 Task: Preview a ticket where group is Support.
Action: Mouse moved to (433, 318)
Screenshot: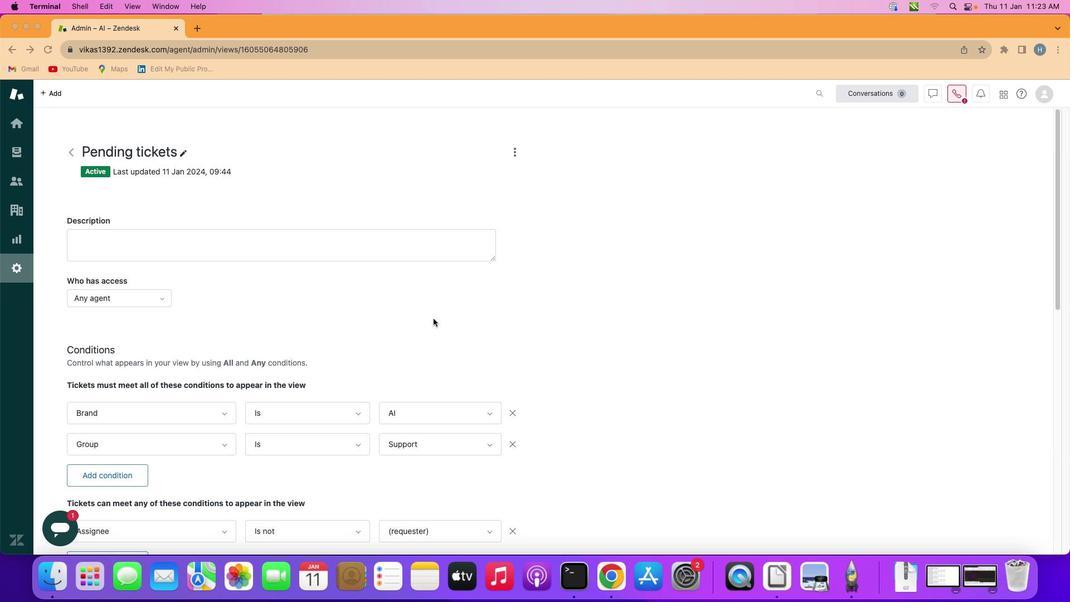 
Action: Mouse scrolled (433, 318) with delta (0, 0)
Screenshot: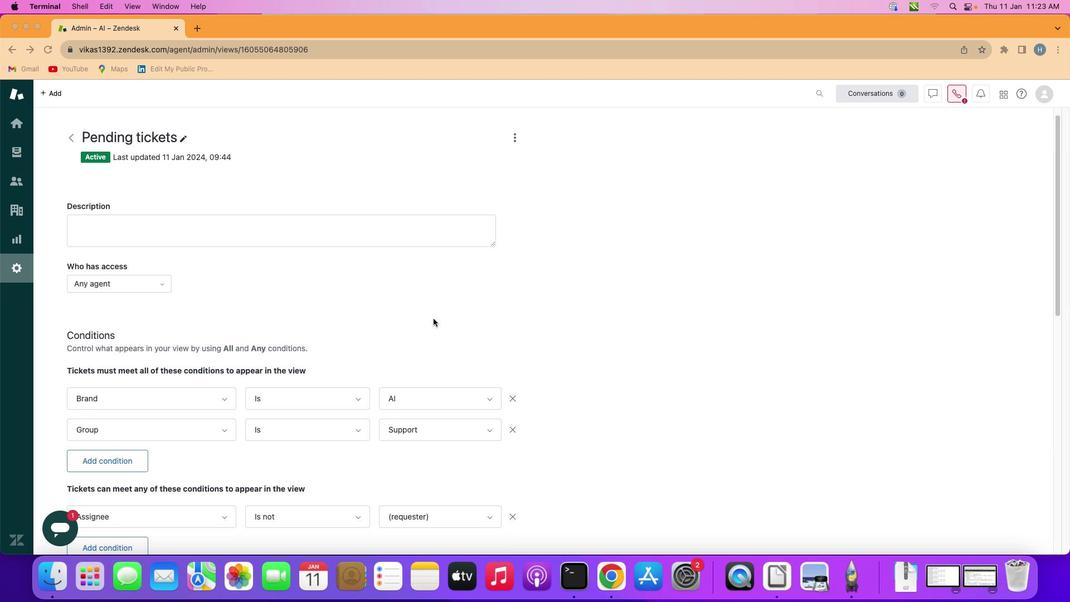 
Action: Mouse scrolled (433, 318) with delta (0, 0)
Screenshot: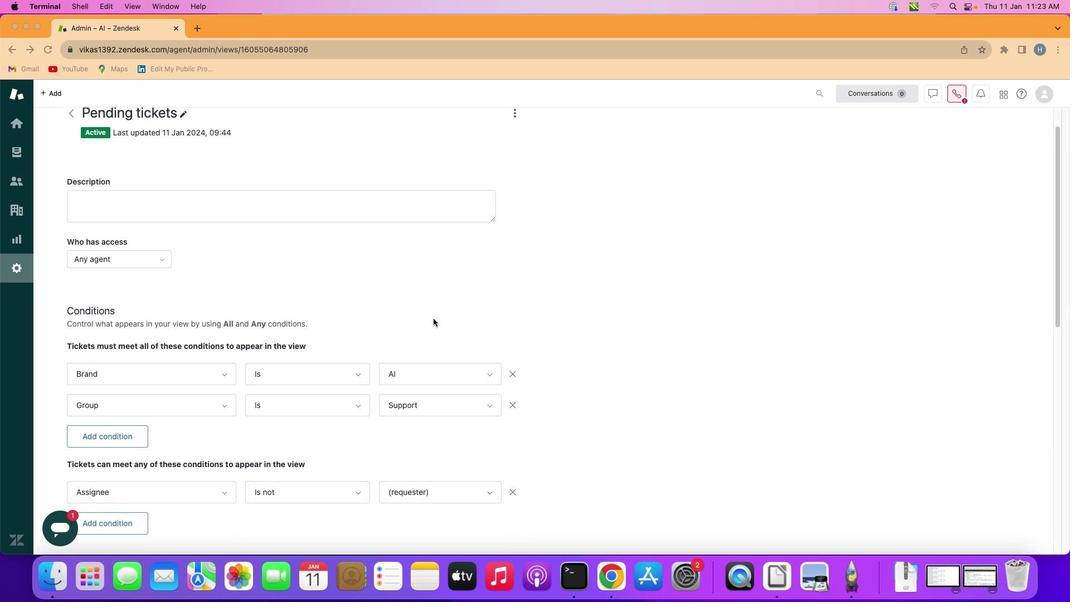 
Action: Mouse scrolled (433, 318) with delta (0, 0)
Screenshot: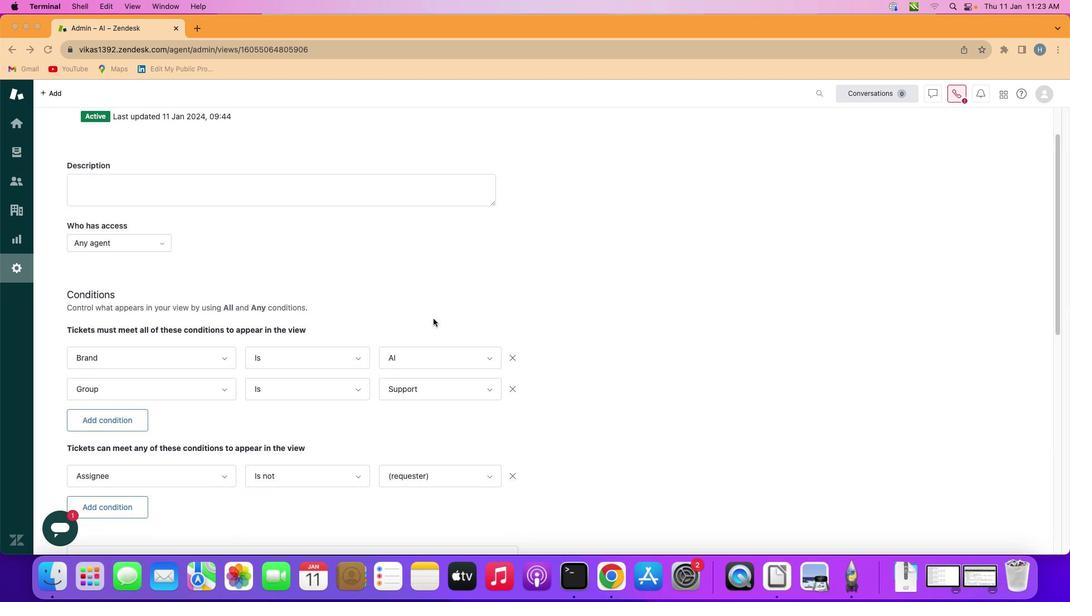 
Action: Mouse scrolled (433, 318) with delta (0, -1)
Screenshot: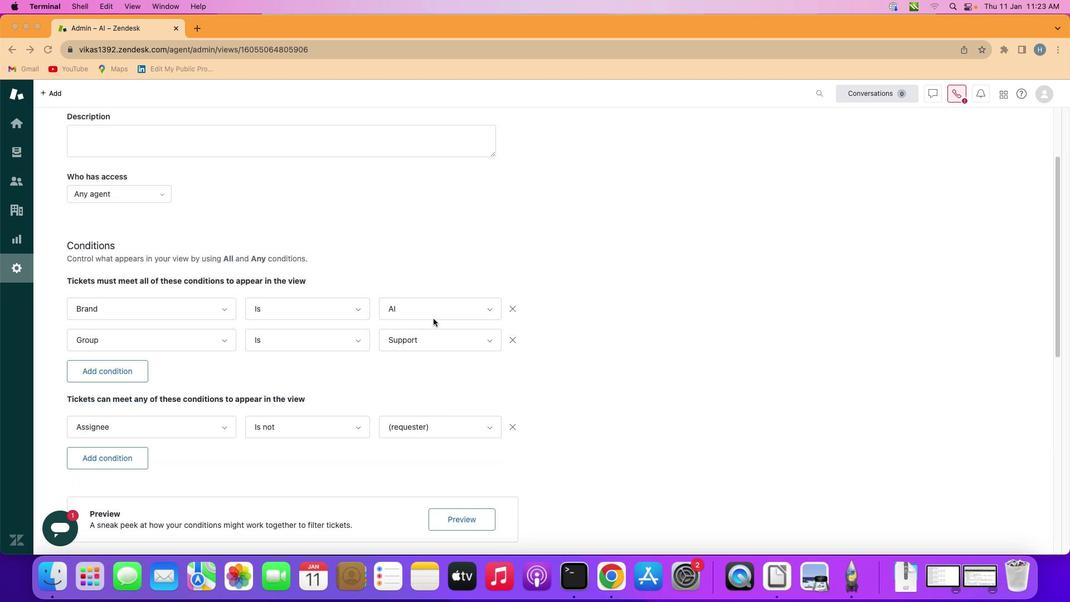 
Action: Mouse scrolled (433, 318) with delta (0, -1)
Screenshot: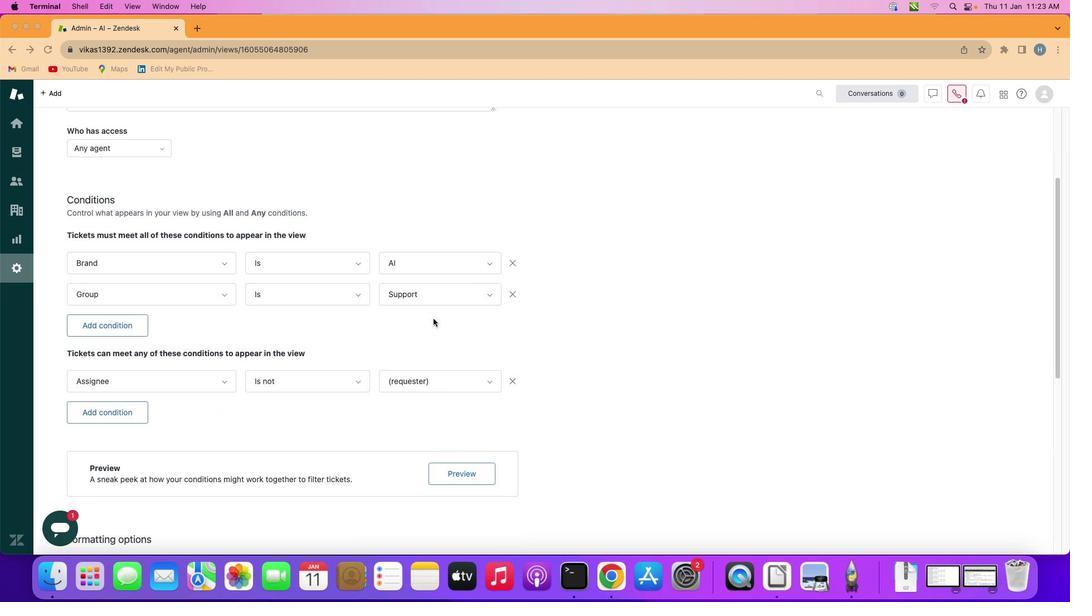 
Action: Mouse moved to (433, 318)
Screenshot: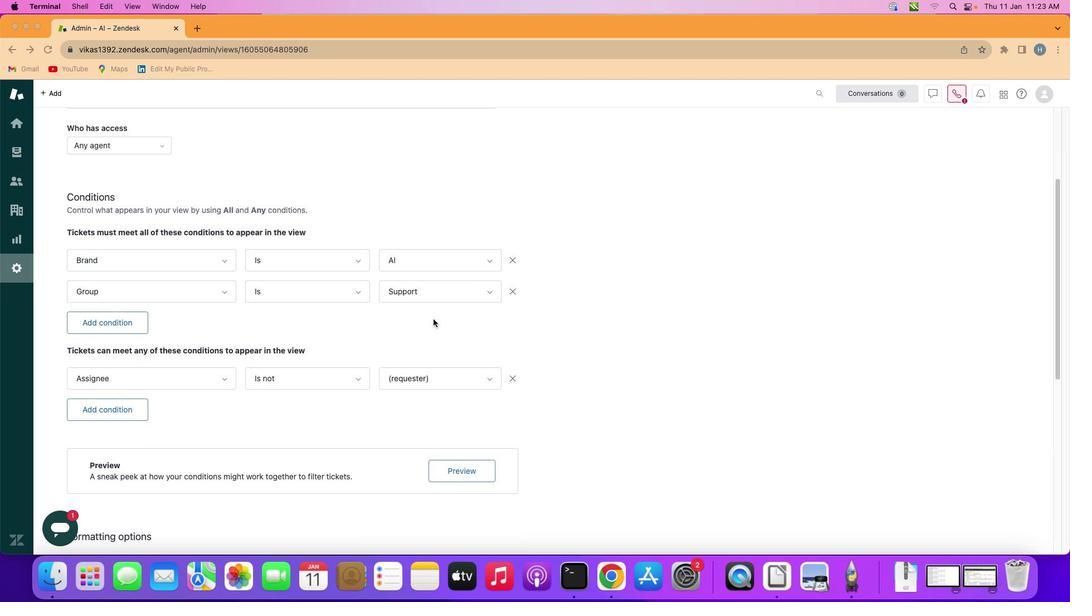 
Action: Mouse scrolled (433, 318) with delta (0, 0)
Screenshot: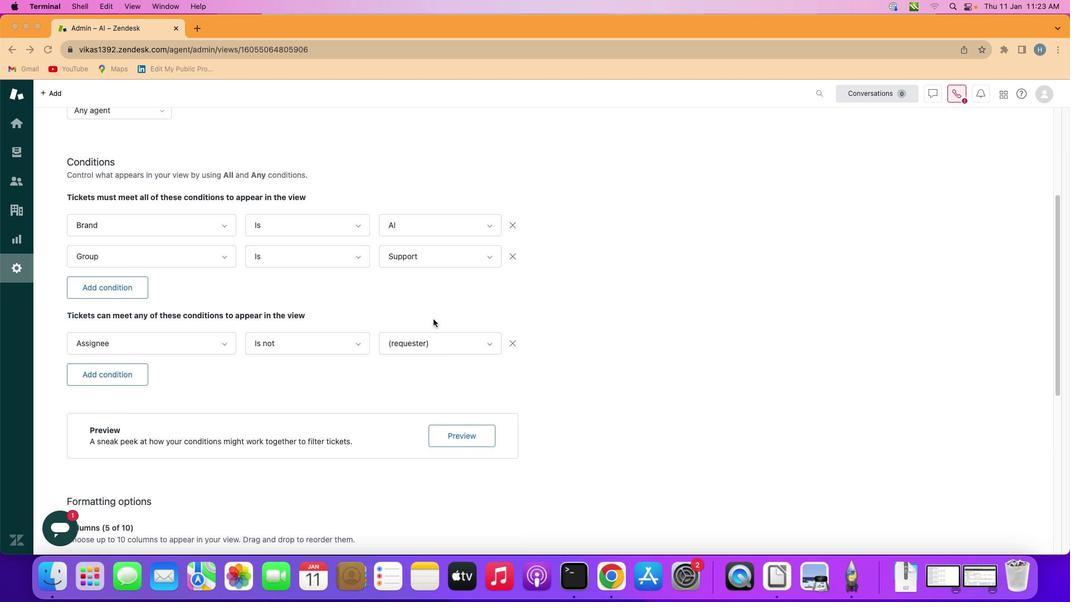 
Action: Mouse scrolled (433, 318) with delta (0, 0)
Screenshot: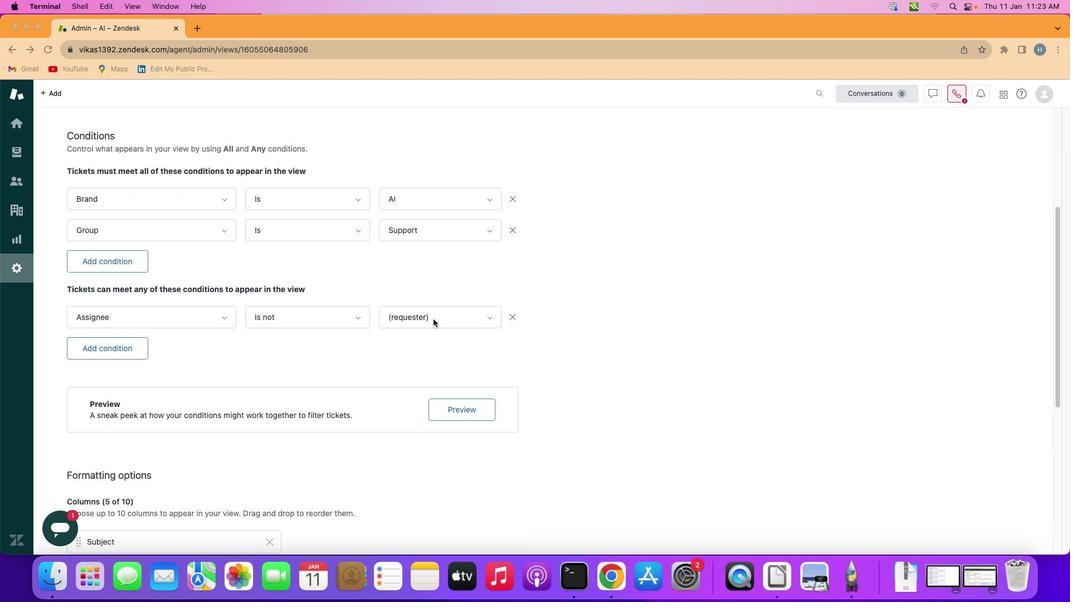 
Action: Mouse scrolled (433, 318) with delta (0, -1)
Screenshot: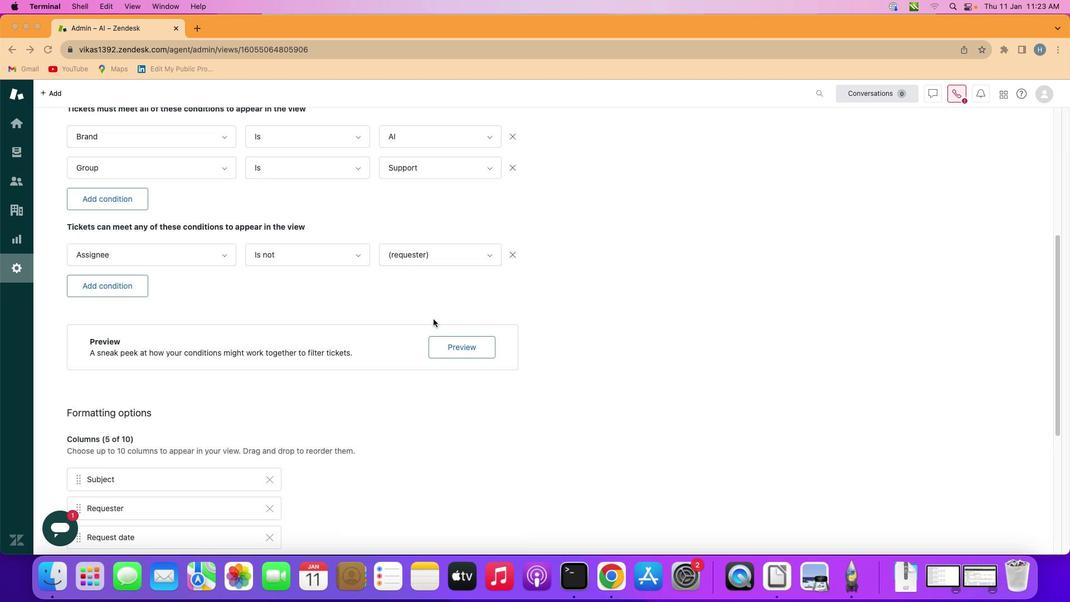 
Action: Mouse scrolled (433, 318) with delta (0, -1)
Screenshot: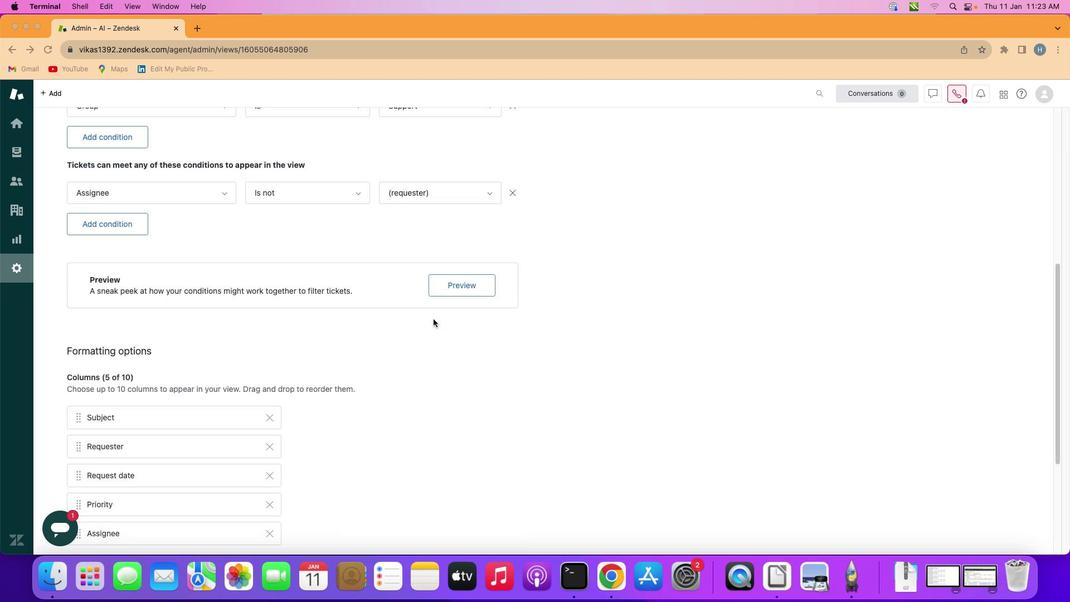 
Action: Mouse scrolled (433, 318) with delta (0, -1)
Screenshot: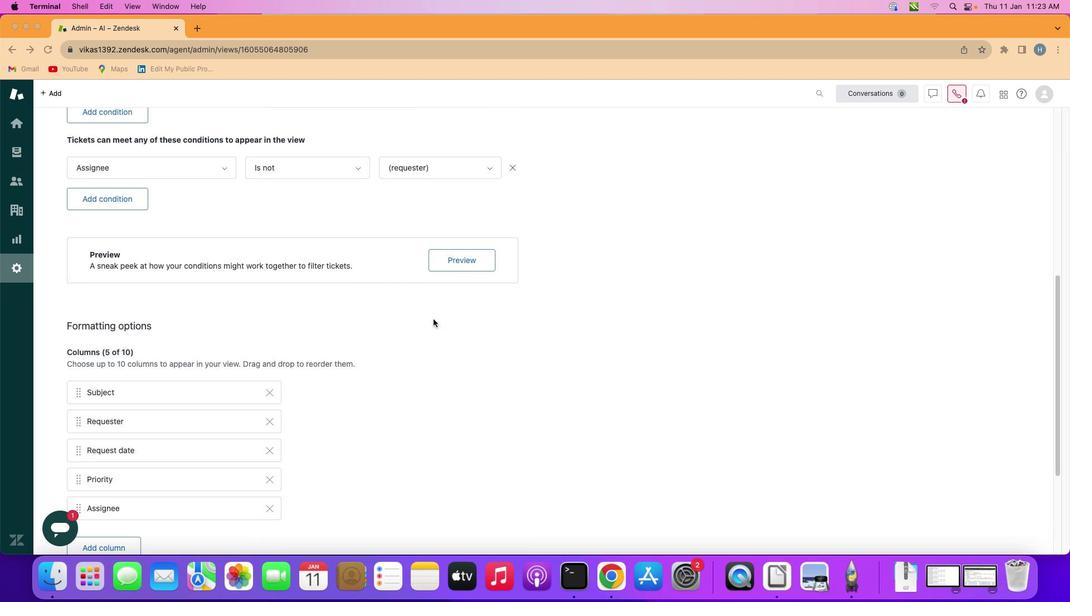 
Action: Mouse scrolled (433, 318) with delta (0, 0)
Screenshot: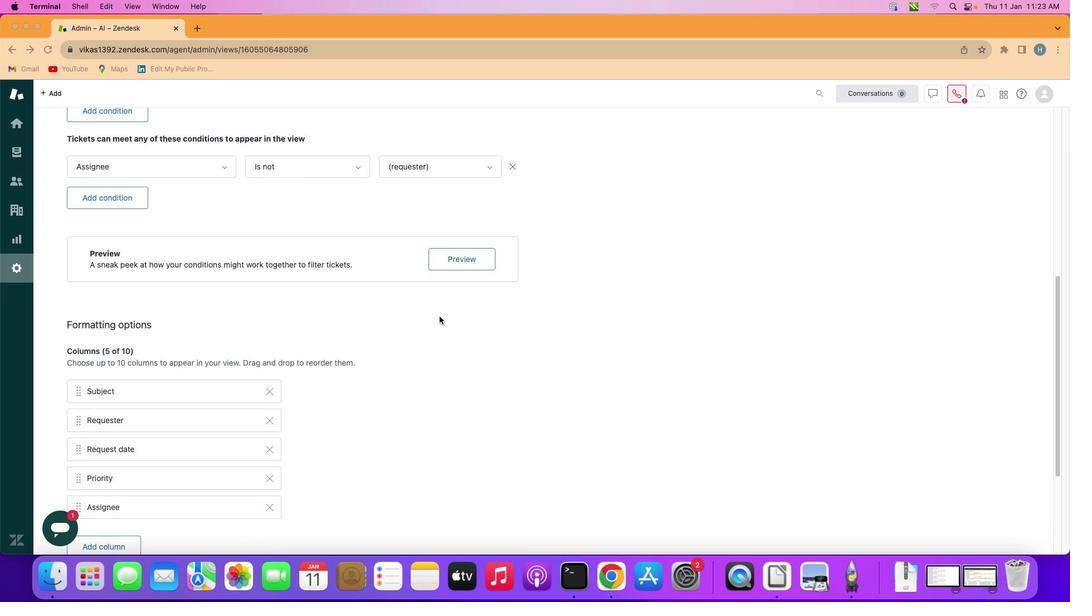 
Action: Mouse moved to (462, 257)
Screenshot: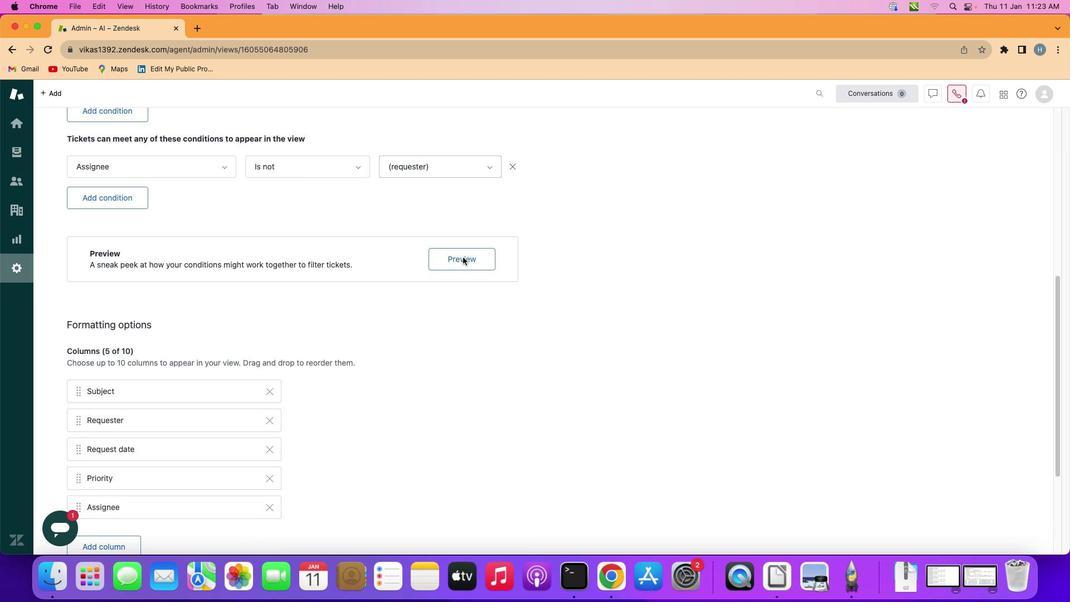 
Action: Mouse pressed left at (462, 257)
Screenshot: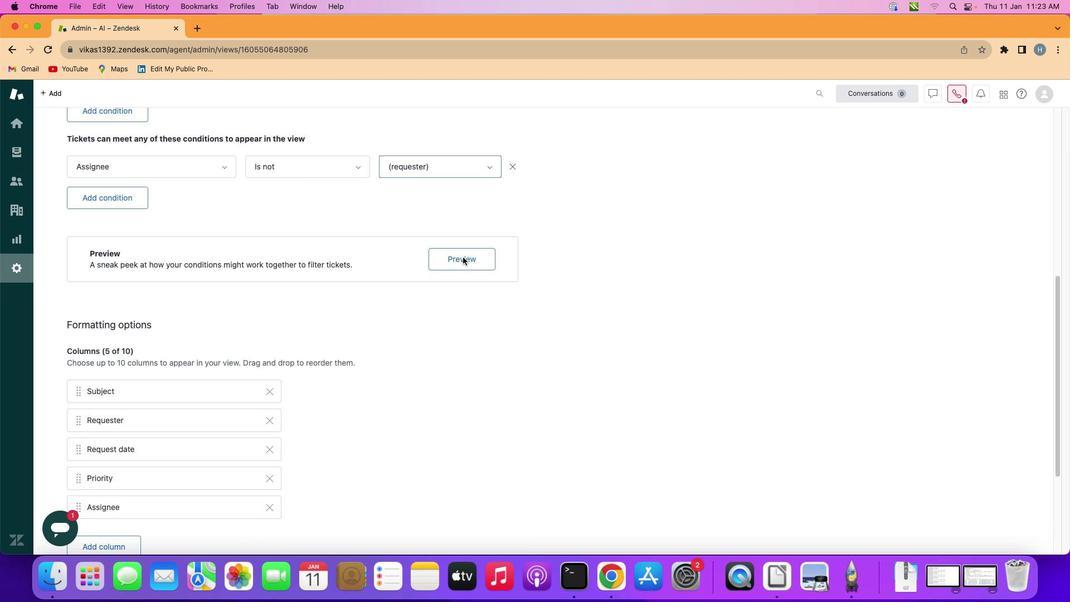 
Action: Mouse moved to (462, 257)
Screenshot: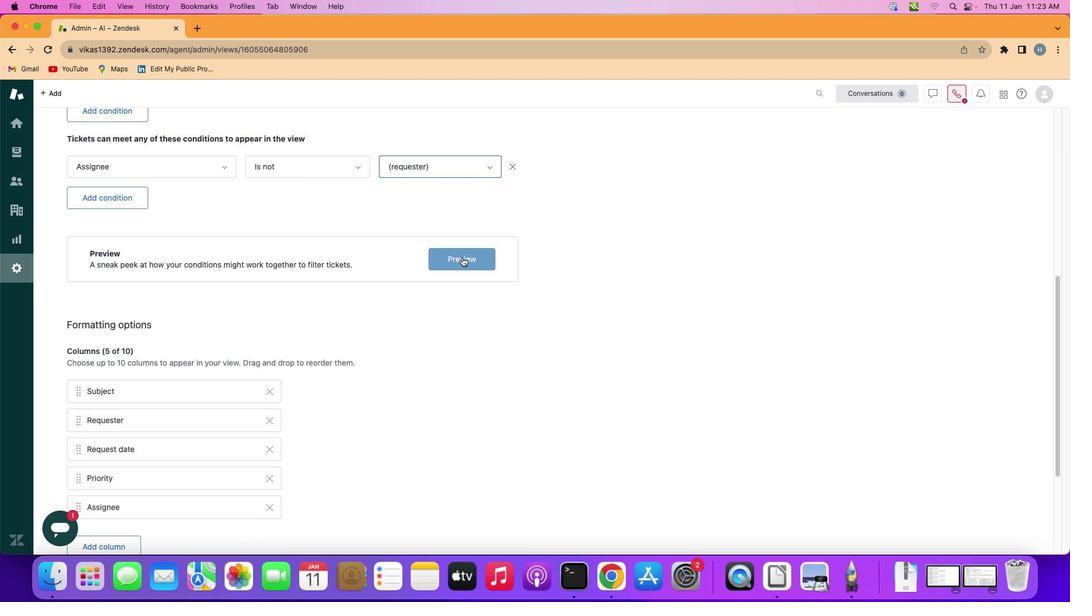 
Action: Mouse pressed left at (462, 257)
Screenshot: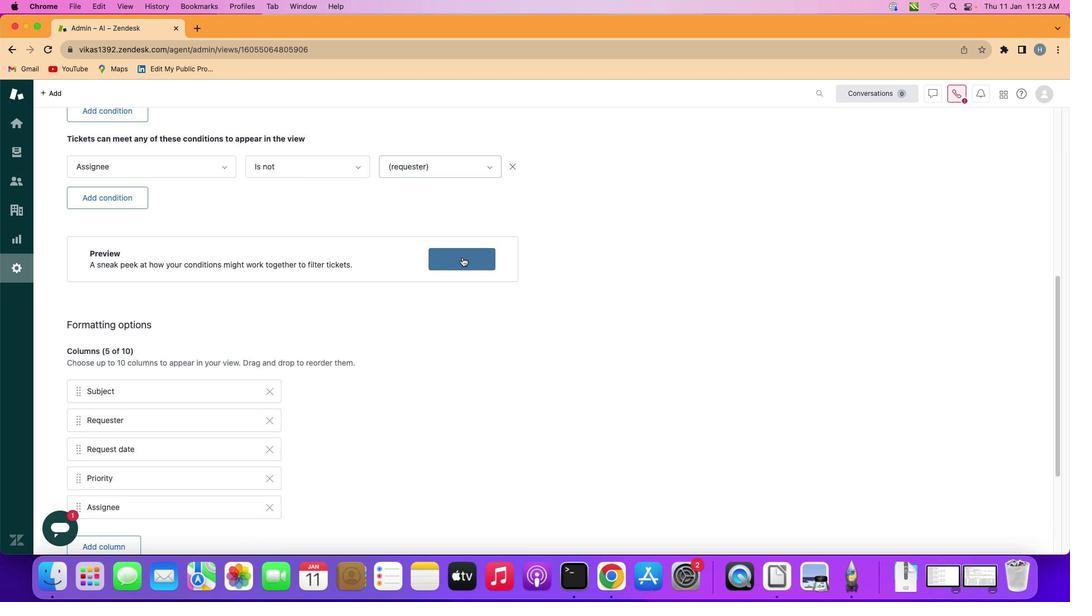 
